 Task: In the  document Madelyn.html Write the word in the shape with center alignment 'LOL'Change Page orientation to  'Landscape' Insert emoji in the beginning of quote: Pink Heart
Action: Mouse moved to (412, 253)
Screenshot: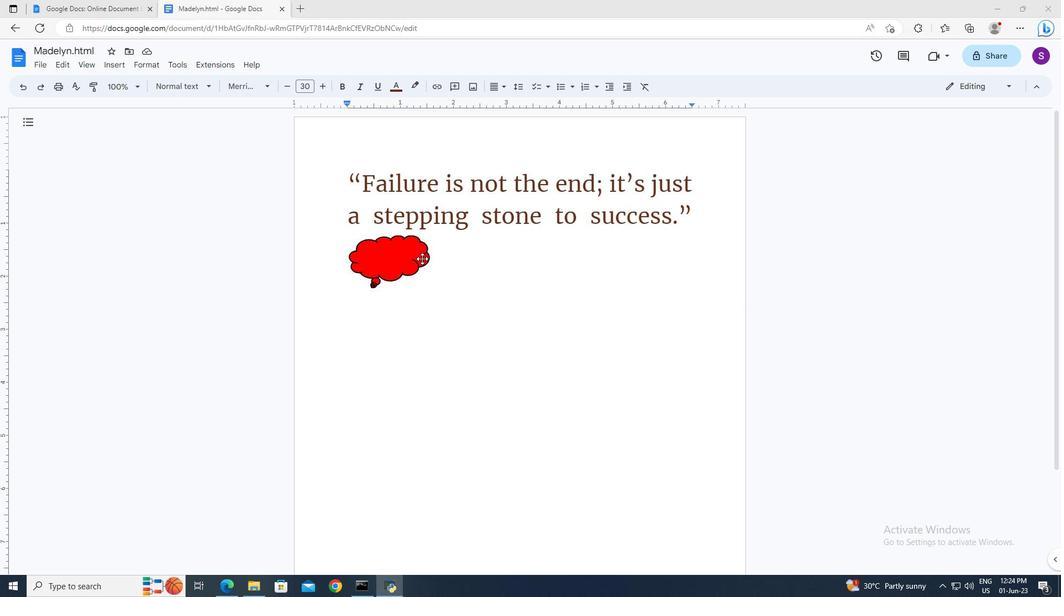 
Action: Mouse pressed left at (412, 253)
Screenshot: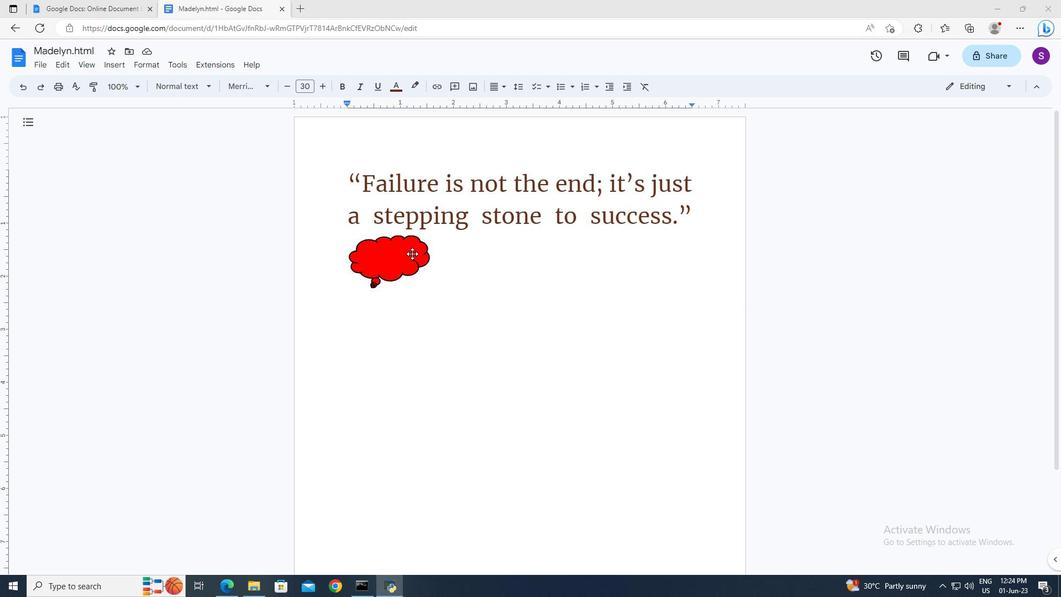 
Action: Mouse moved to (379, 305)
Screenshot: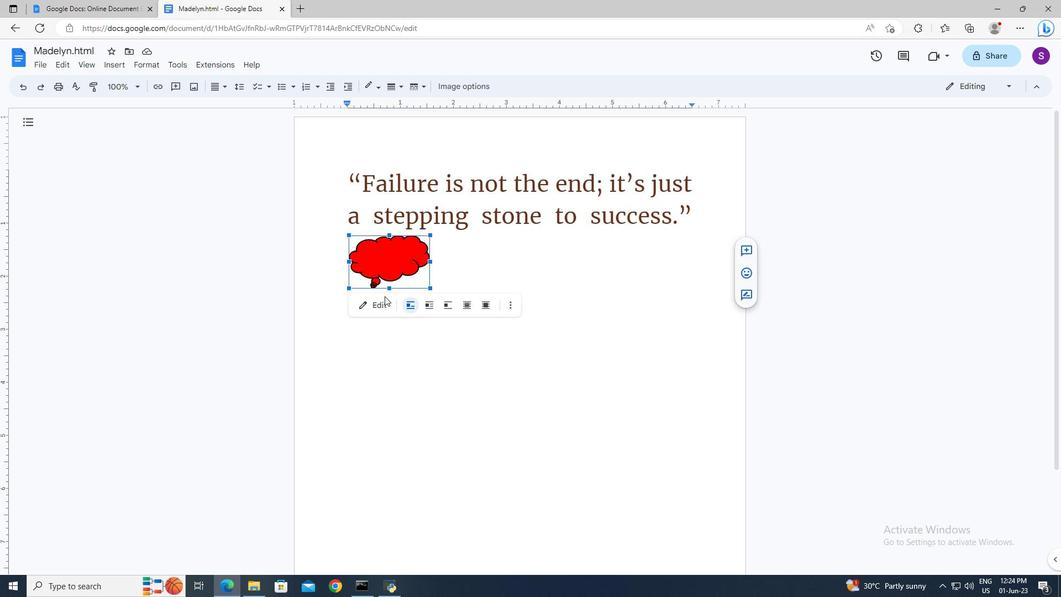 
Action: Mouse pressed left at (379, 305)
Screenshot: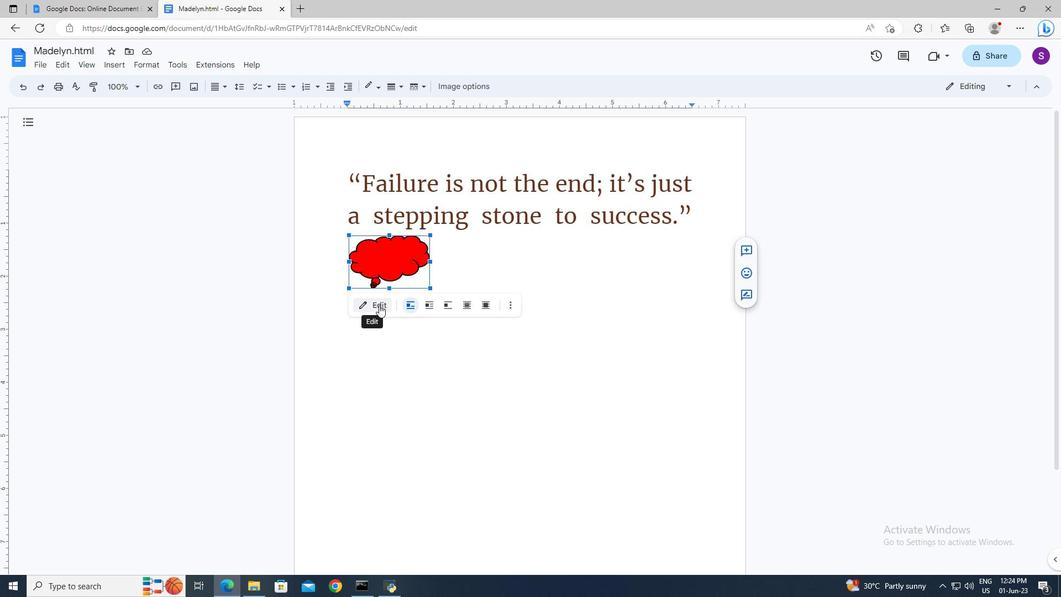 
Action: Mouse moved to (446, 122)
Screenshot: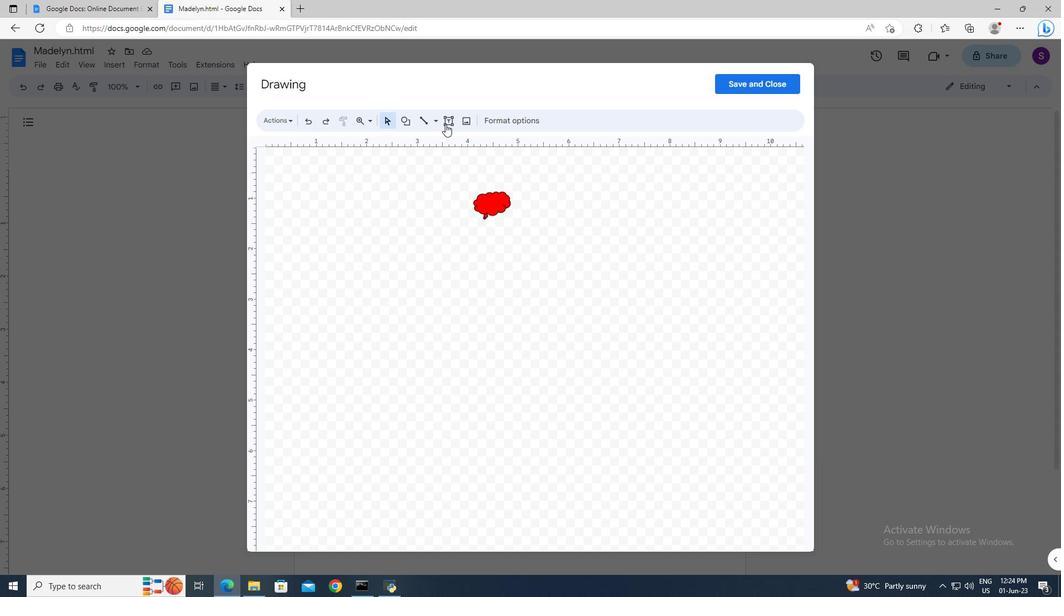 
Action: Mouse pressed left at (446, 122)
Screenshot: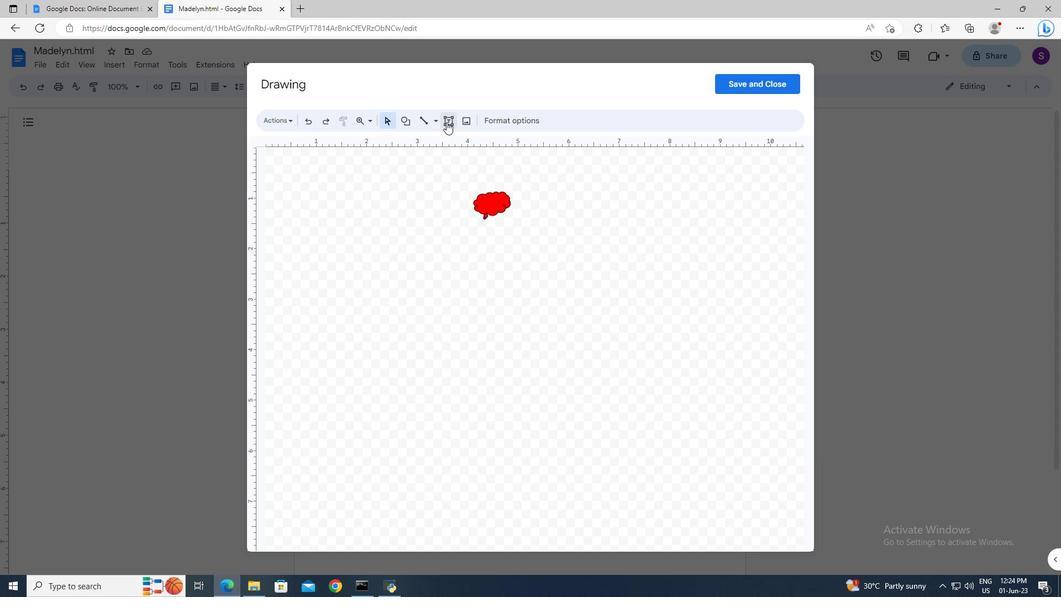 
Action: Mouse moved to (482, 197)
Screenshot: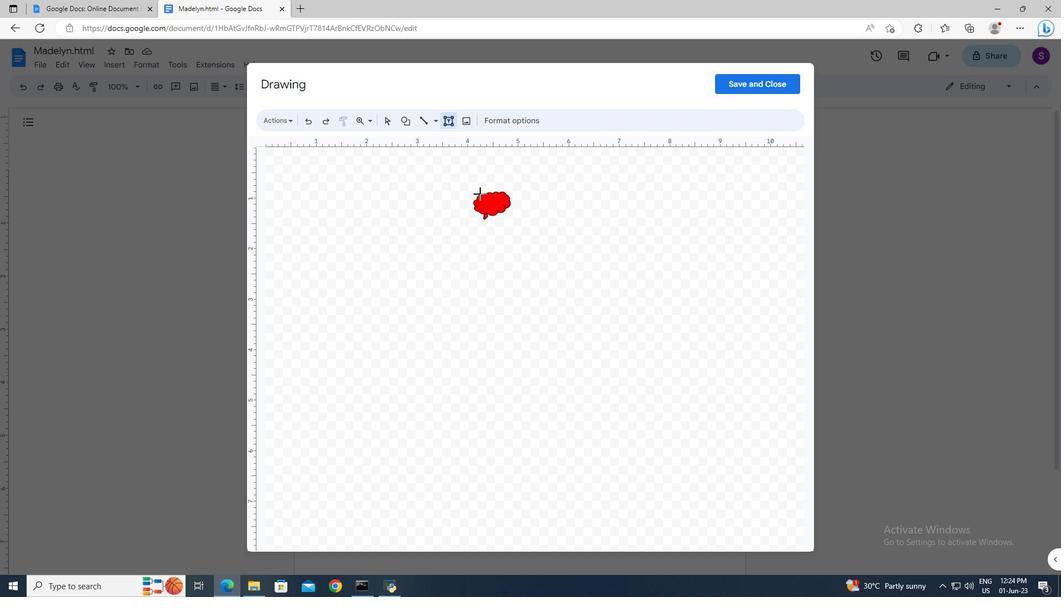 
Action: Mouse pressed left at (482, 197)
Screenshot: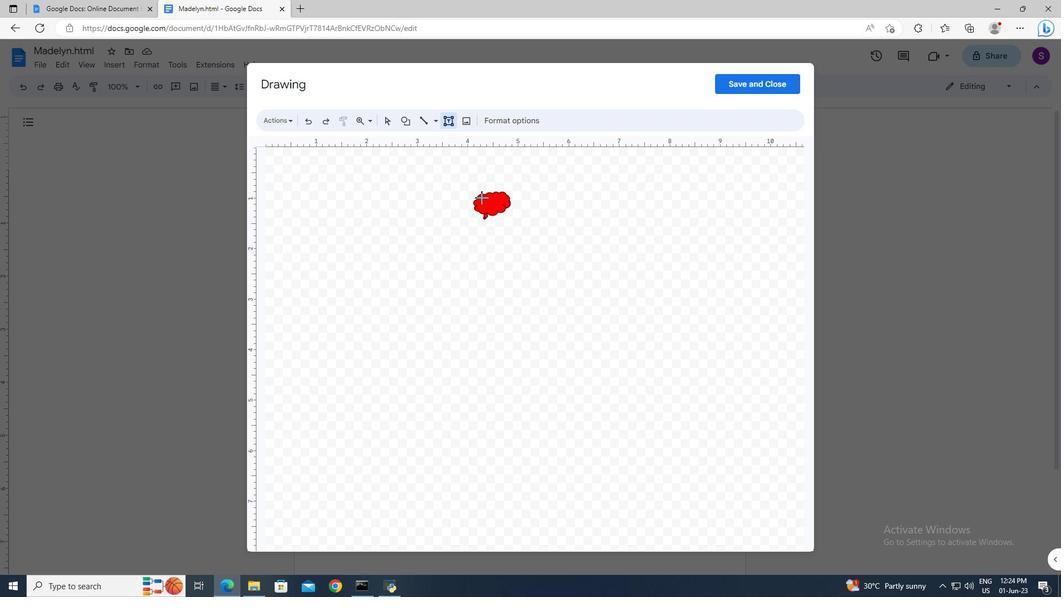 
Action: Mouse moved to (497, 207)
Screenshot: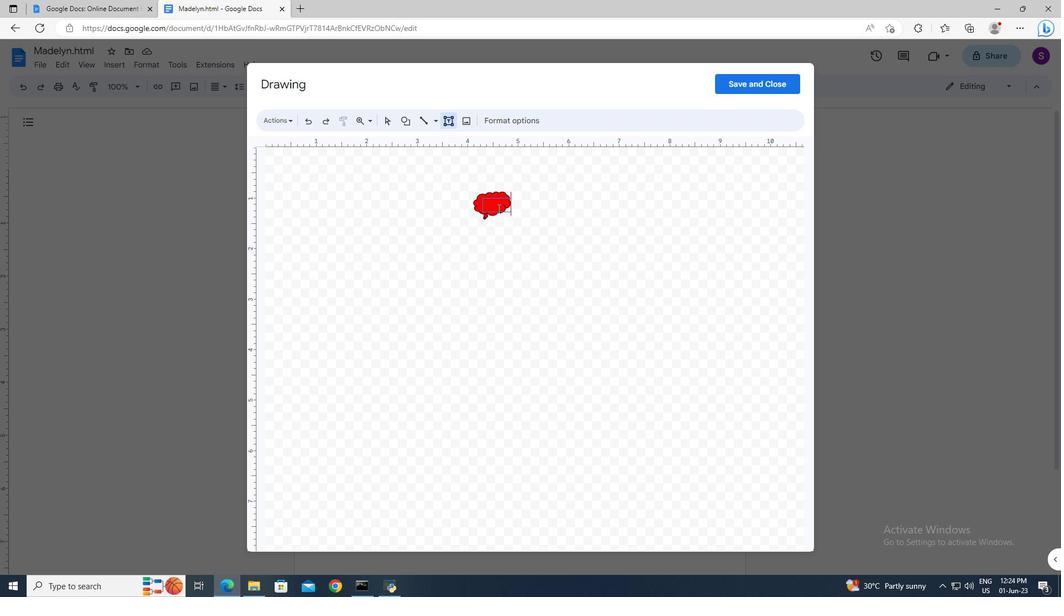 
Action: Key pressed <Key.shift>LOL
Screenshot: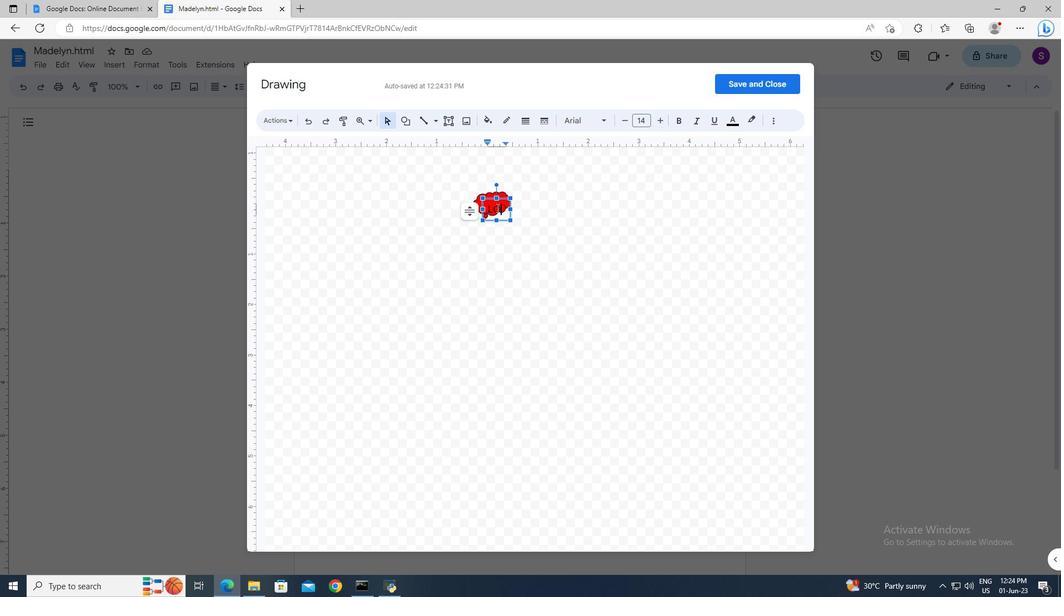 
Action: Mouse moved to (509, 213)
Screenshot: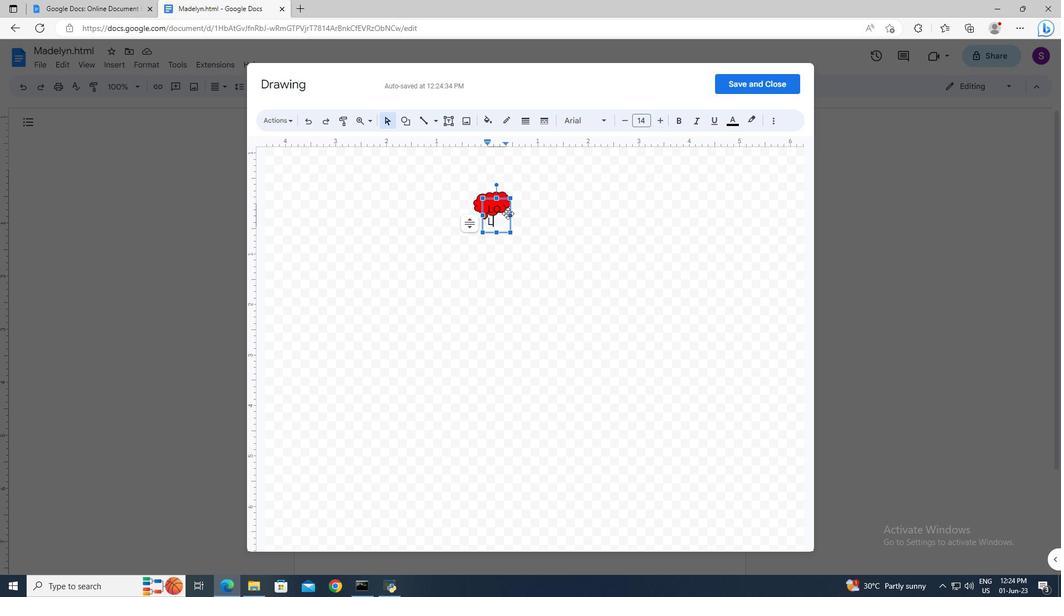 
Action: Mouse pressed left at (509, 213)
Screenshot: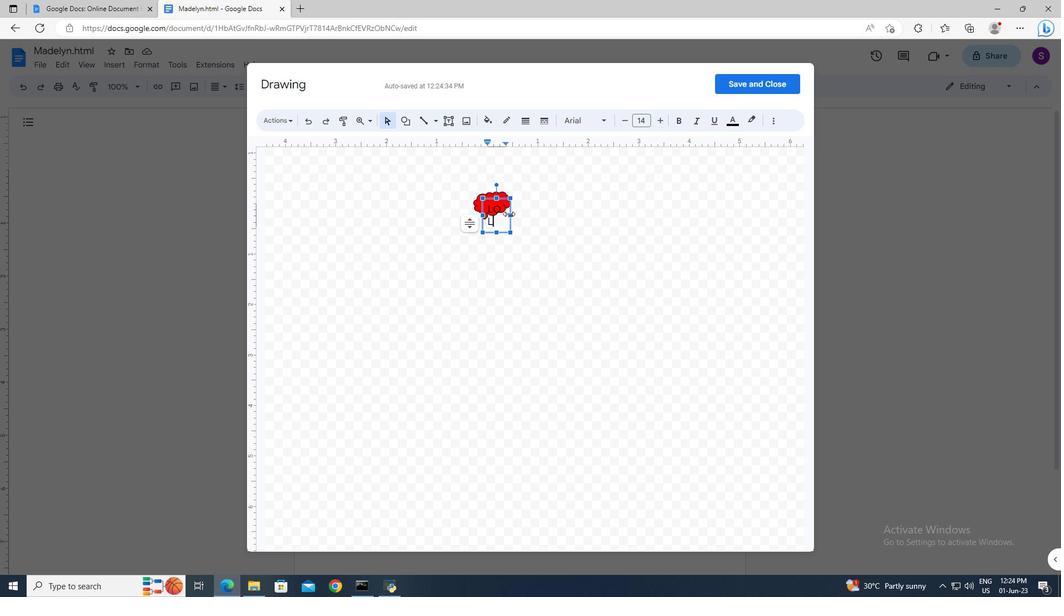 
Action: Mouse moved to (502, 201)
Screenshot: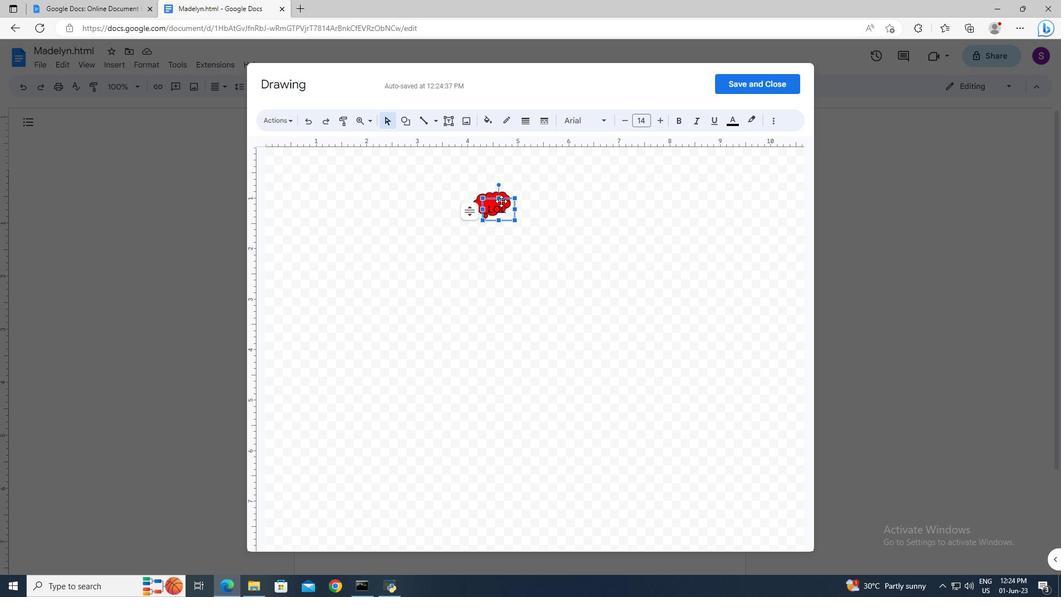
Action: Mouse pressed left at (502, 201)
Screenshot: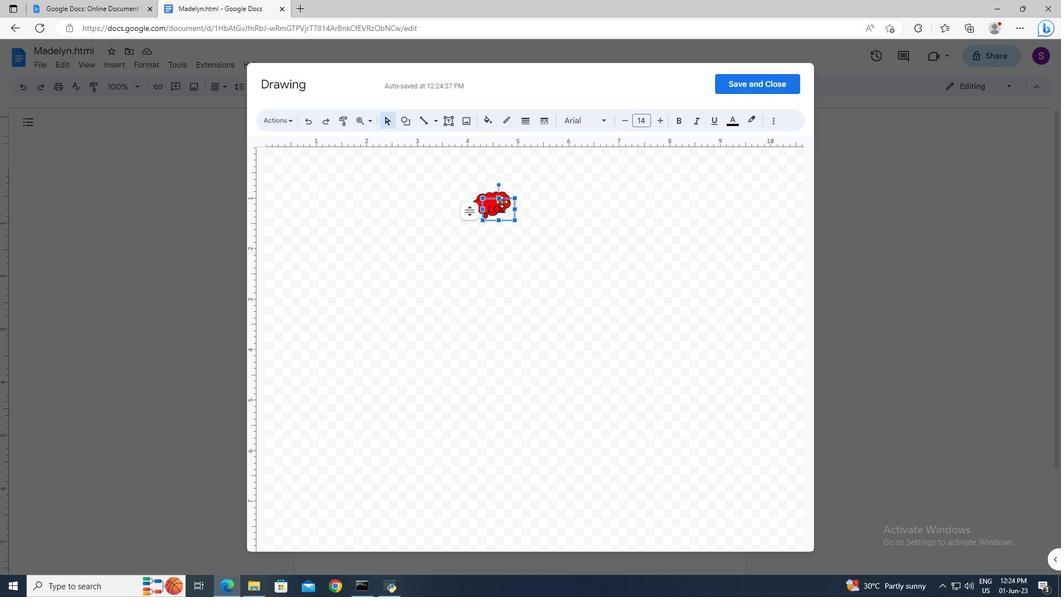 
Action: Mouse moved to (737, 87)
Screenshot: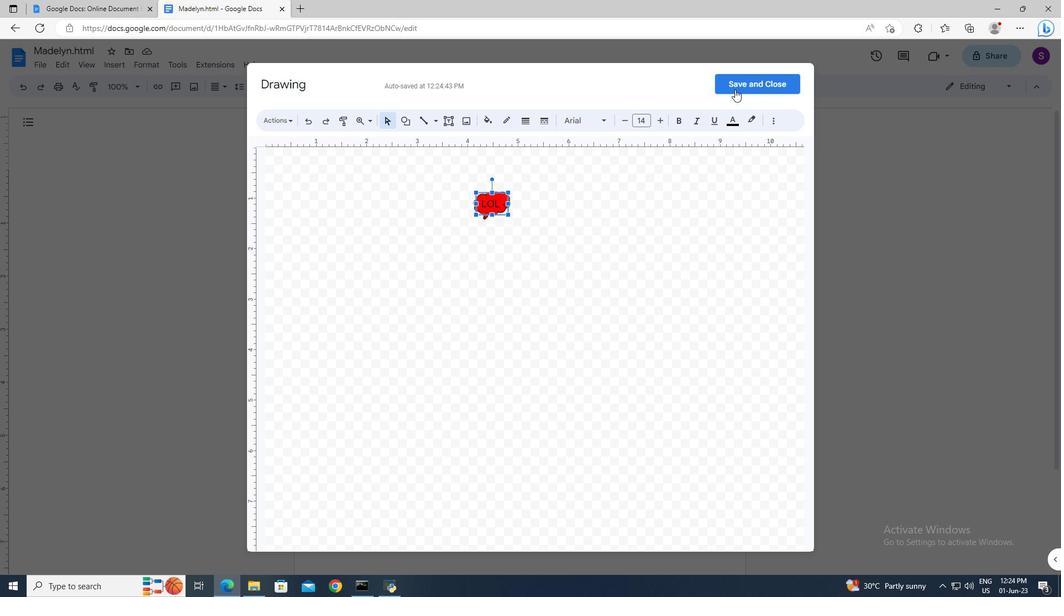 
Action: Mouse pressed left at (737, 87)
Screenshot: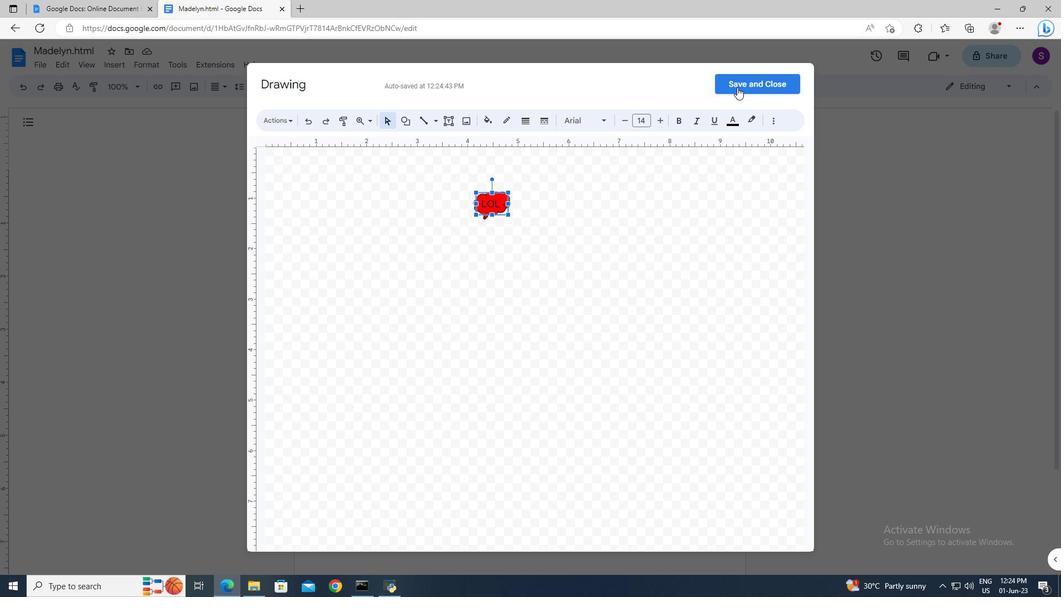 
Action: Mouse moved to (601, 367)
Screenshot: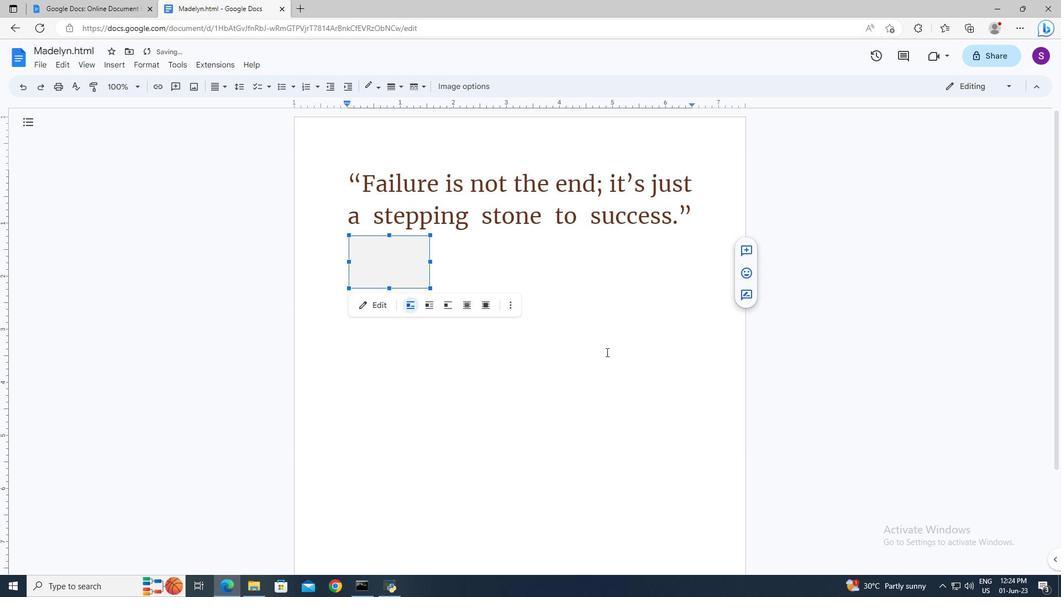 
Action: Mouse pressed left at (601, 367)
Screenshot: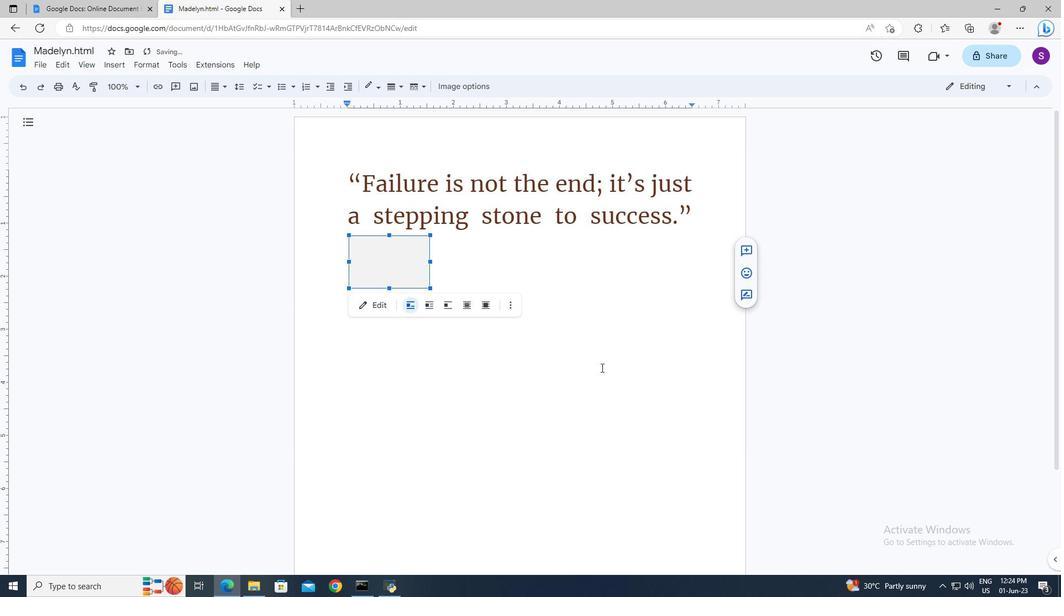 
Action: Mouse moved to (45, 62)
Screenshot: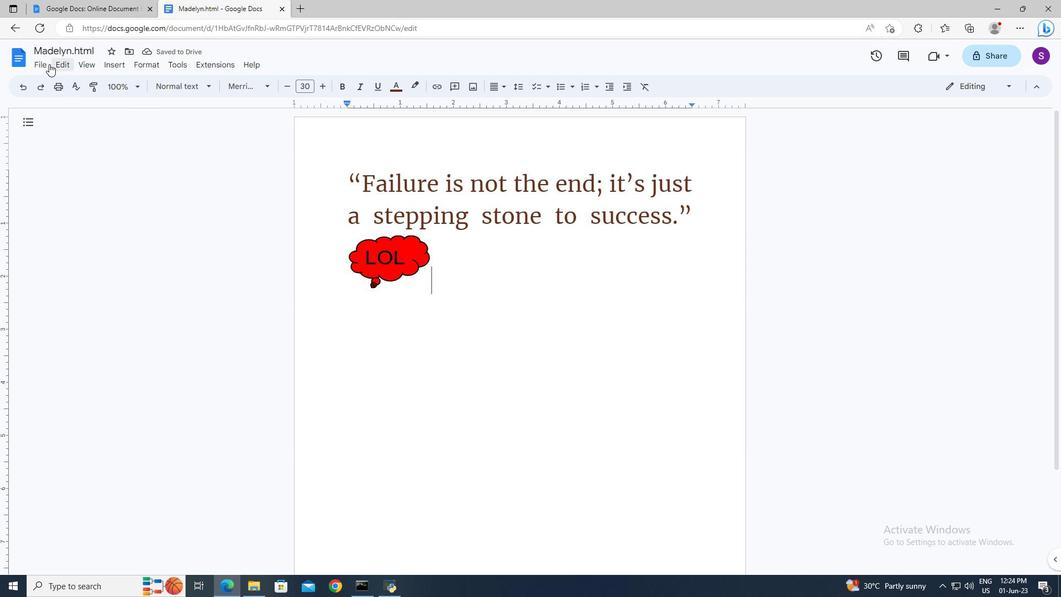 
Action: Mouse pressed left at (45, 62)
Screenshot: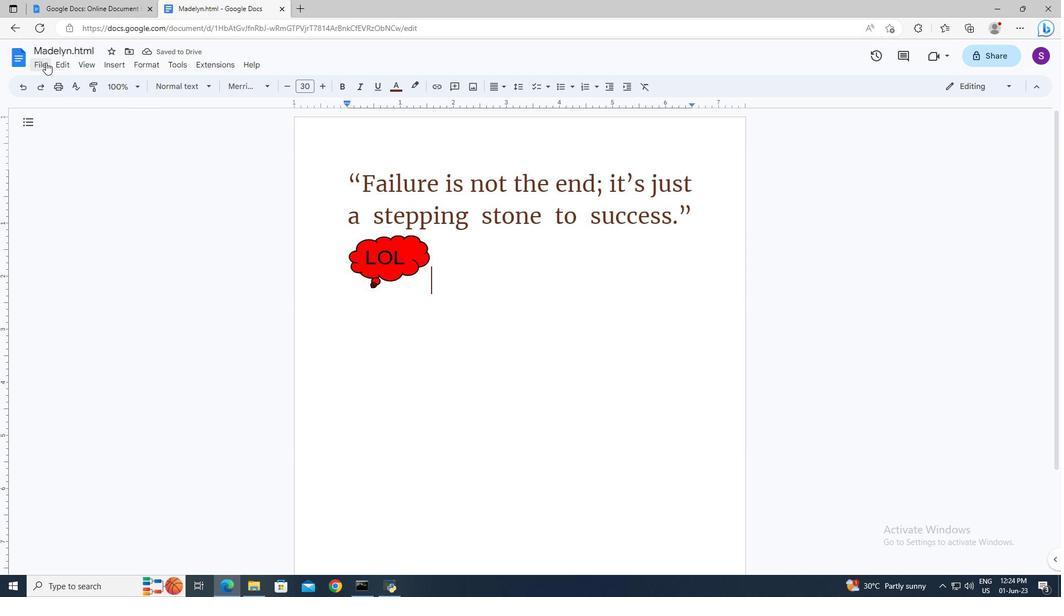 
Action: Mouse moved to (77, 363)
Screenshot: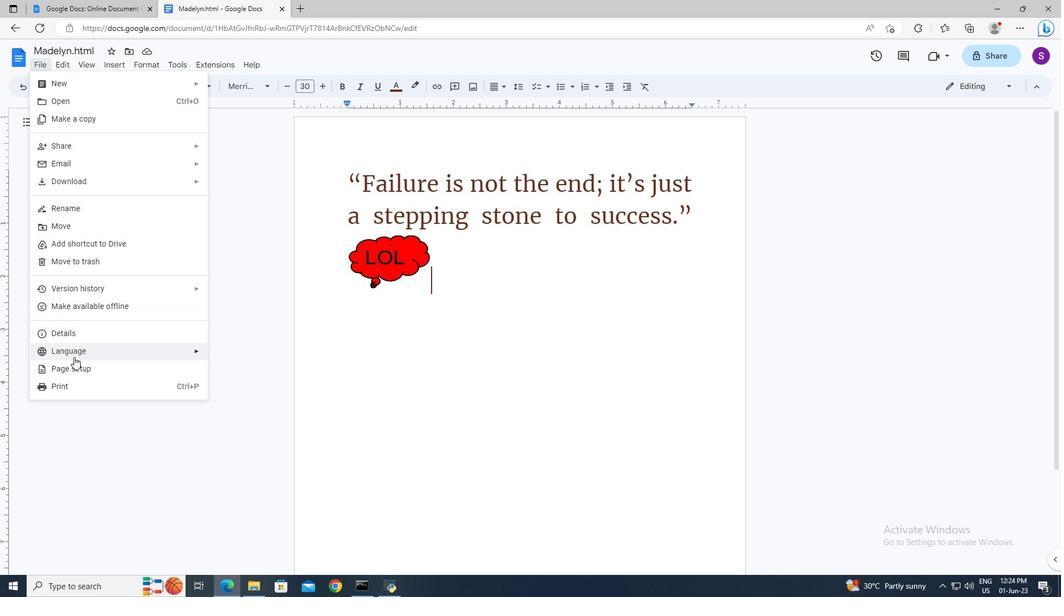 
Action: Mouse pressed left at (77, 363)
Screenshot: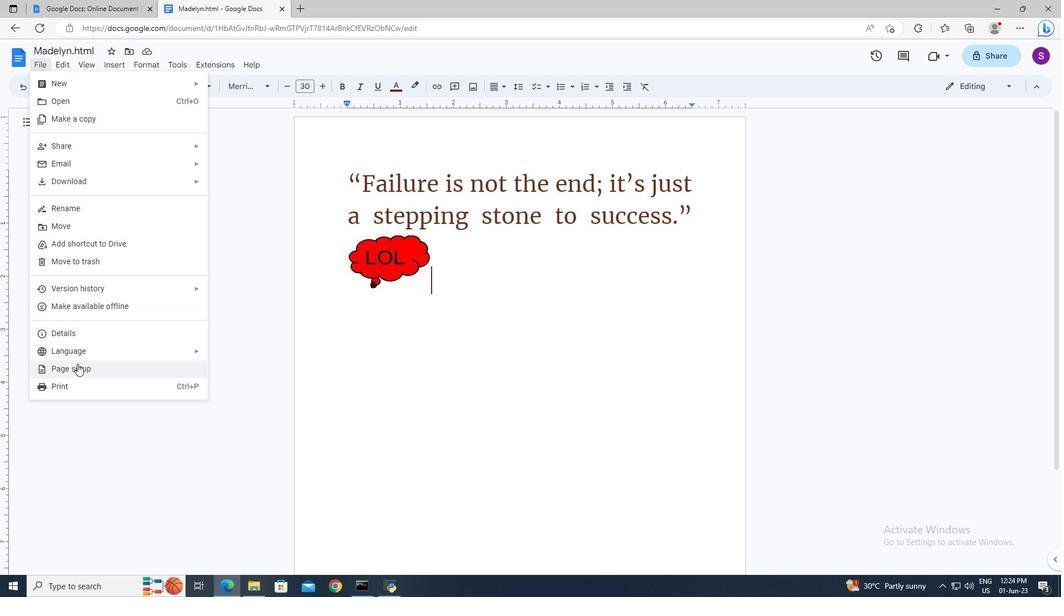 
Action: Mouse moved to (479, 294)
Screenshot: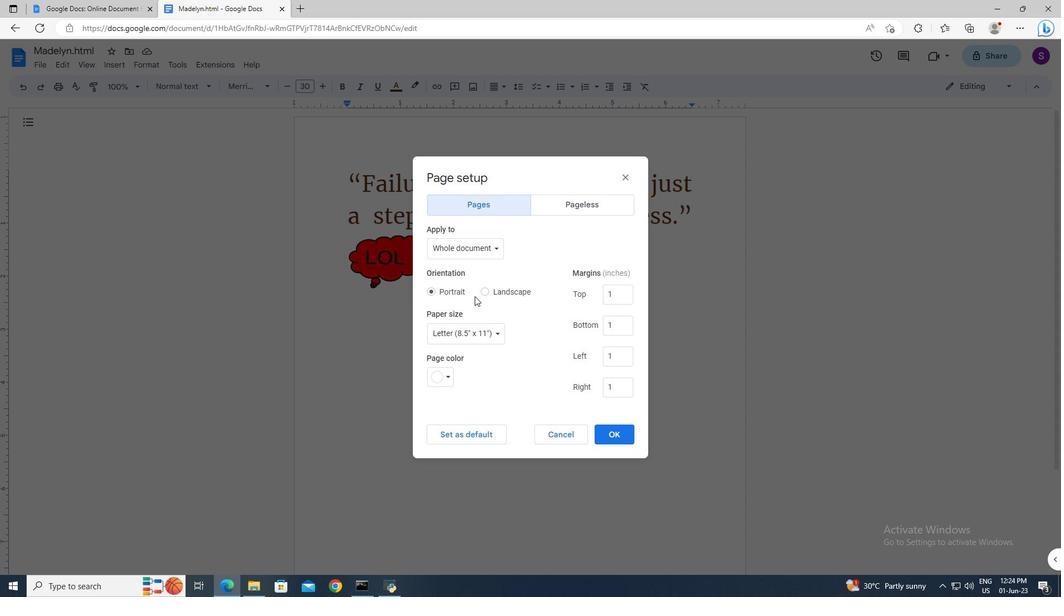 
Action: Mouse pressed left at (479, 294)
Screenshot: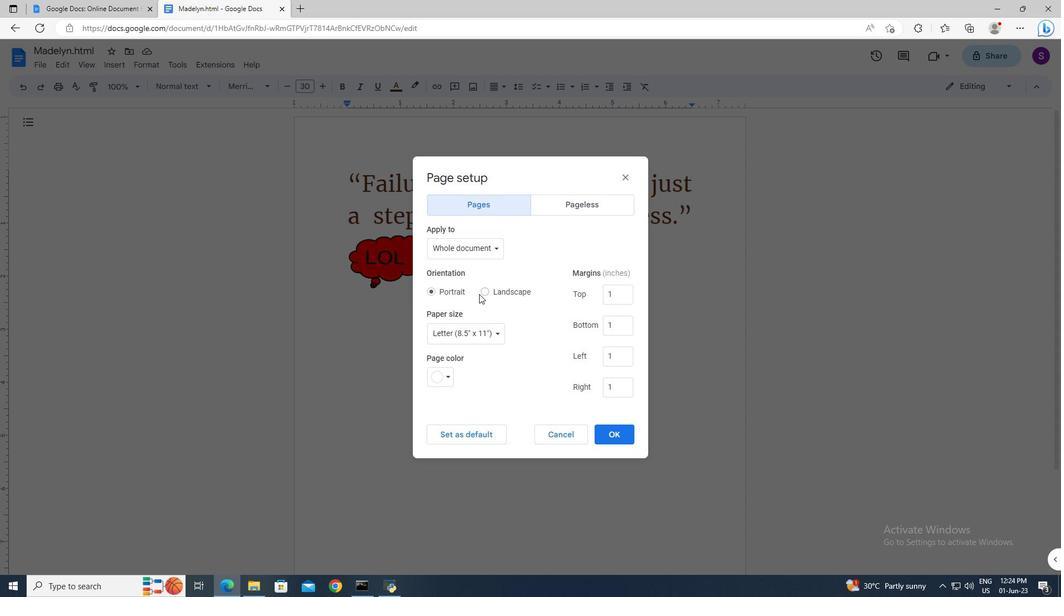 
Action: Mouse moved to (606, 429)
Screenshot: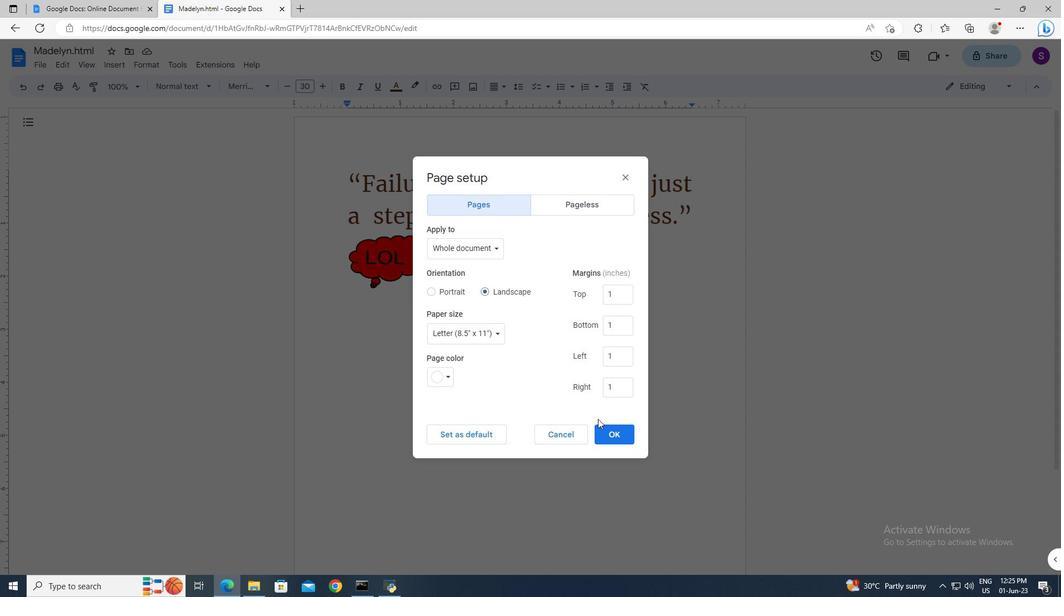 
Action: Mouse pressed left at (606, 429)
Screenshot: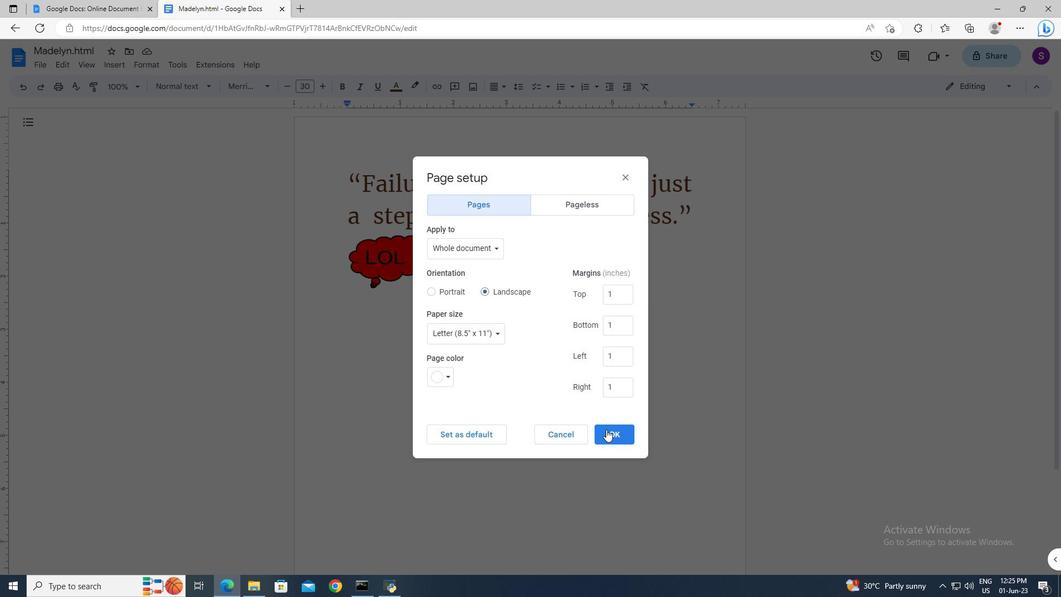 
Action: Mouse moved to (282, 174)
Screenshot: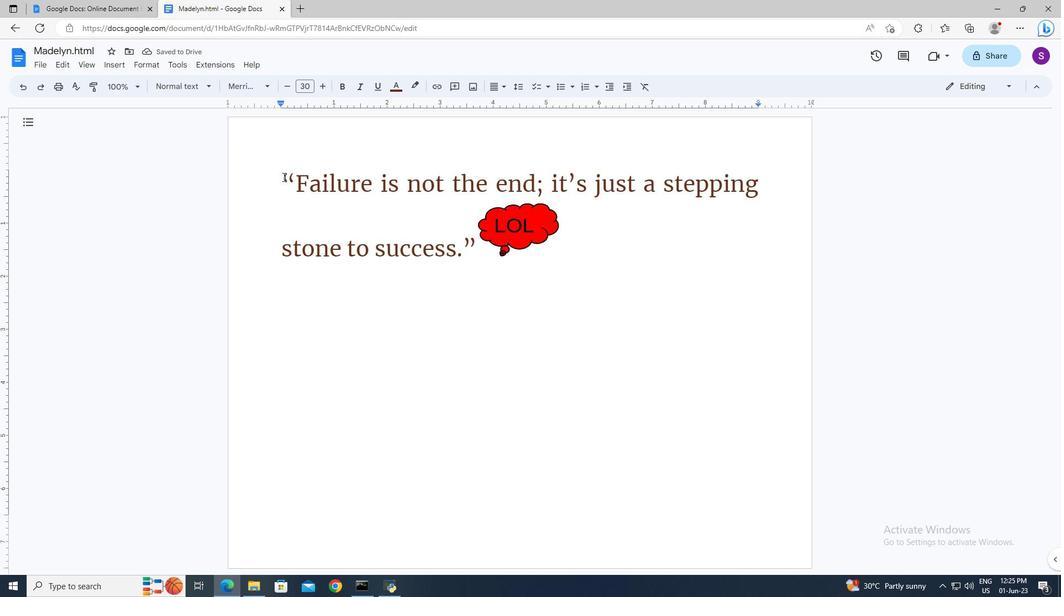 
Action: Mouse pressed left at (282, 174)
Screenshot: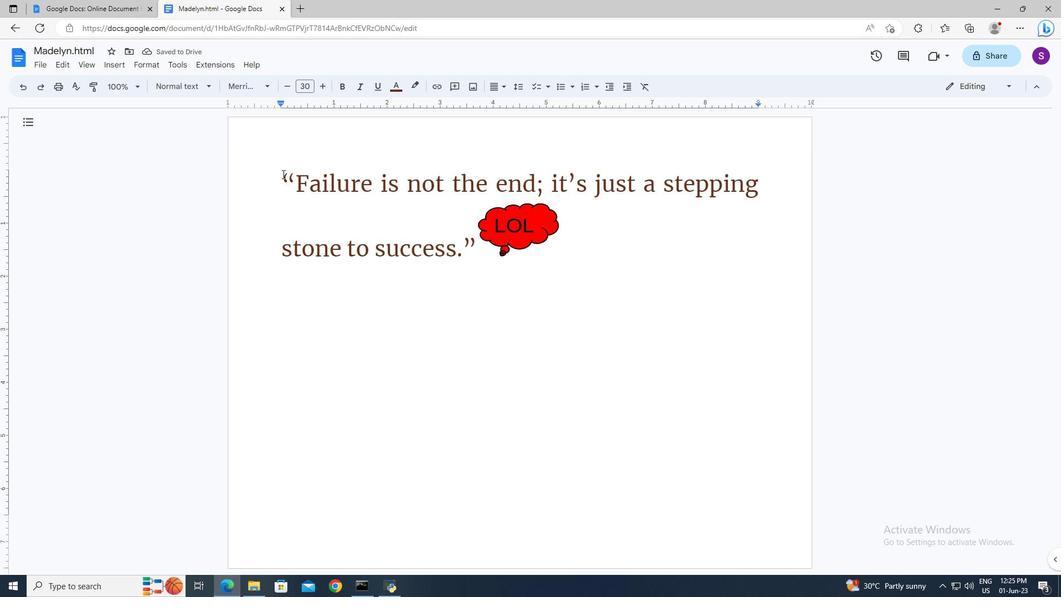 
Action: Mouse moved to (122, 65)
Screenshot: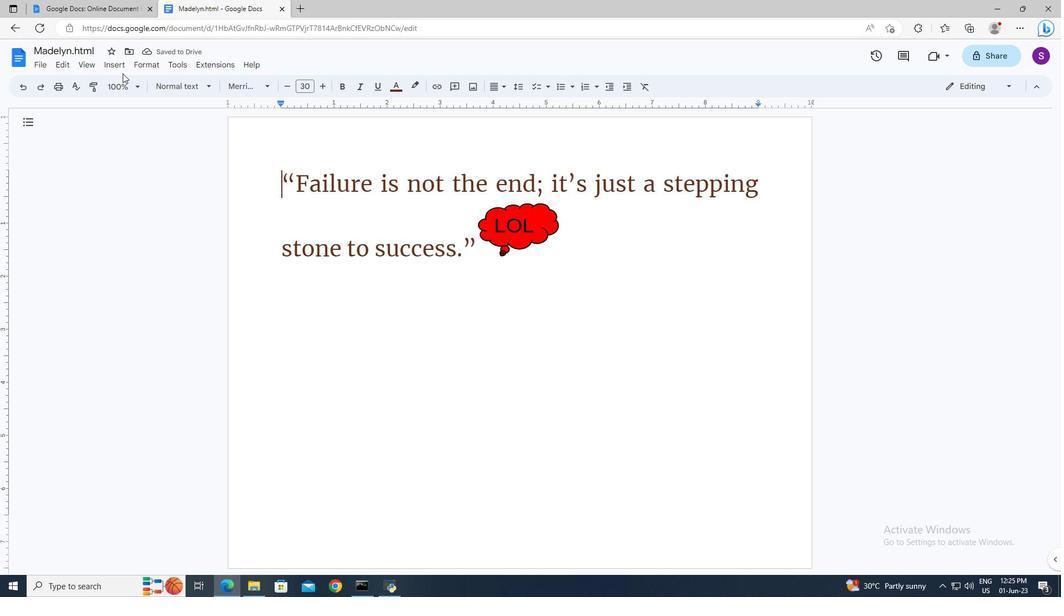 
Action: Mouse pressed left at (122, 65)
Screenshot: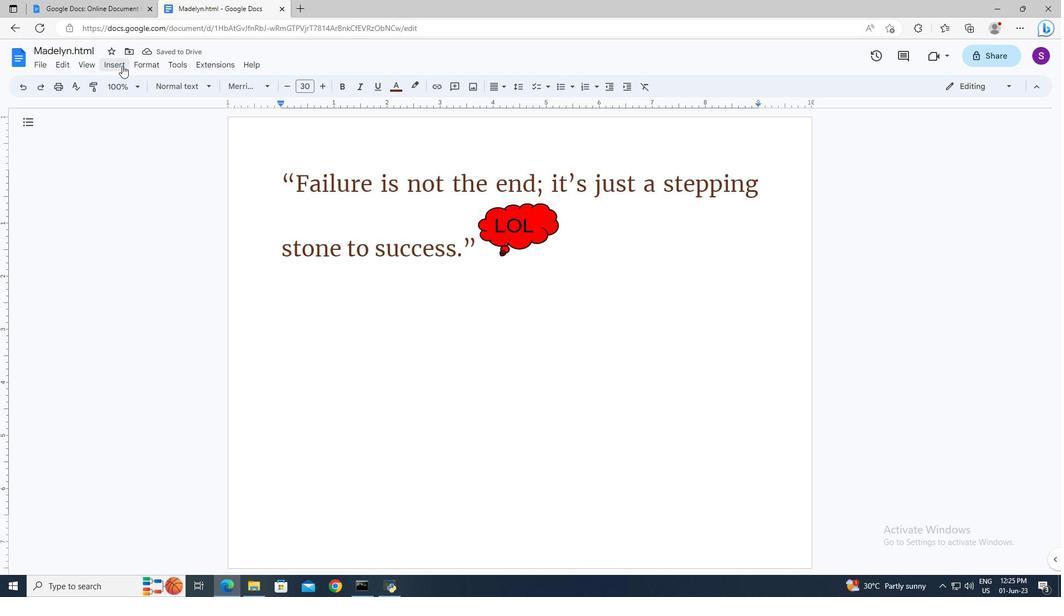 
Action: Mouse moved to (136, 169)
Screenshot: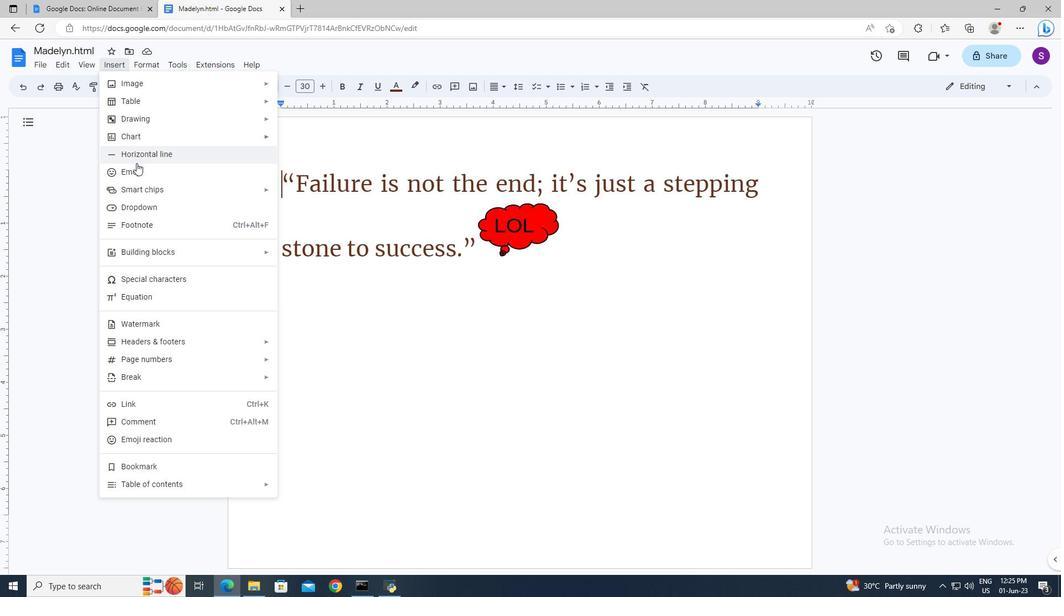 
Action: Mouse pressed left at (136, 169)
Screenshot: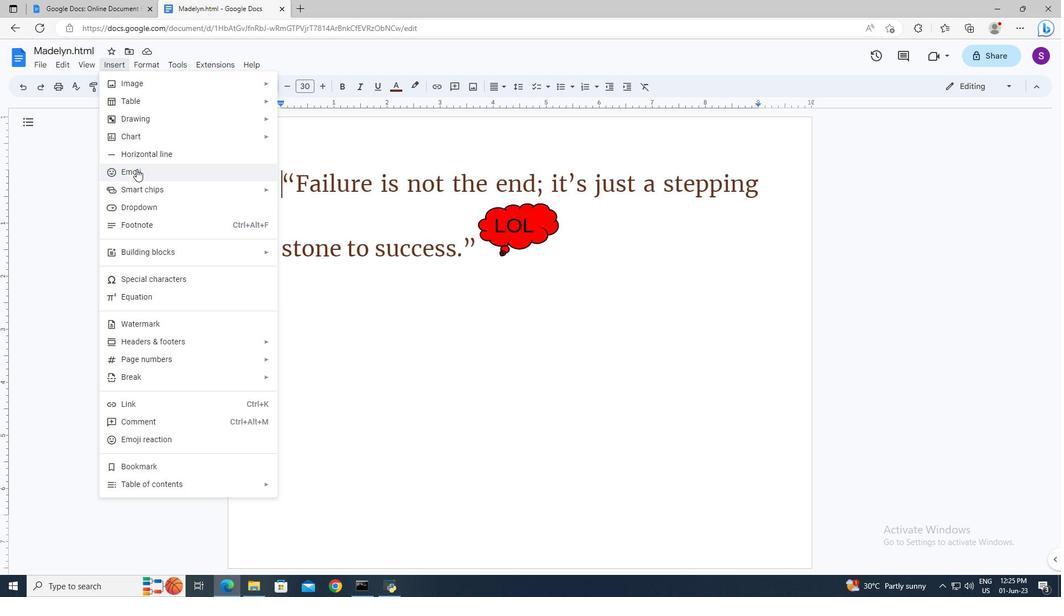 
Action: Mouse moved to (302, 292)
Screenshot: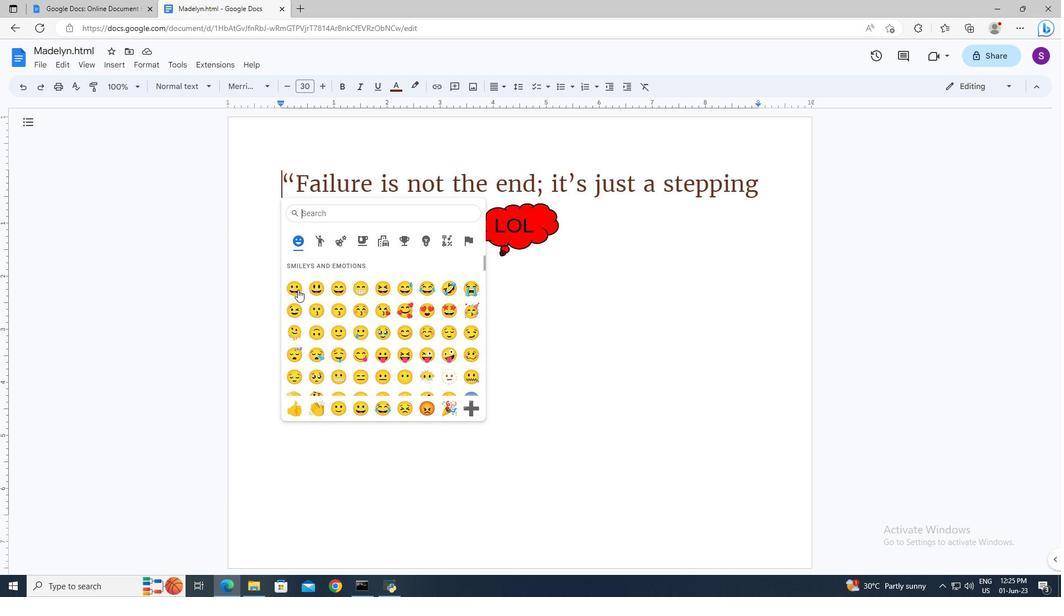 
Action: Mouse scrolled (302, 291) with delta (0, 0)
Screenshot: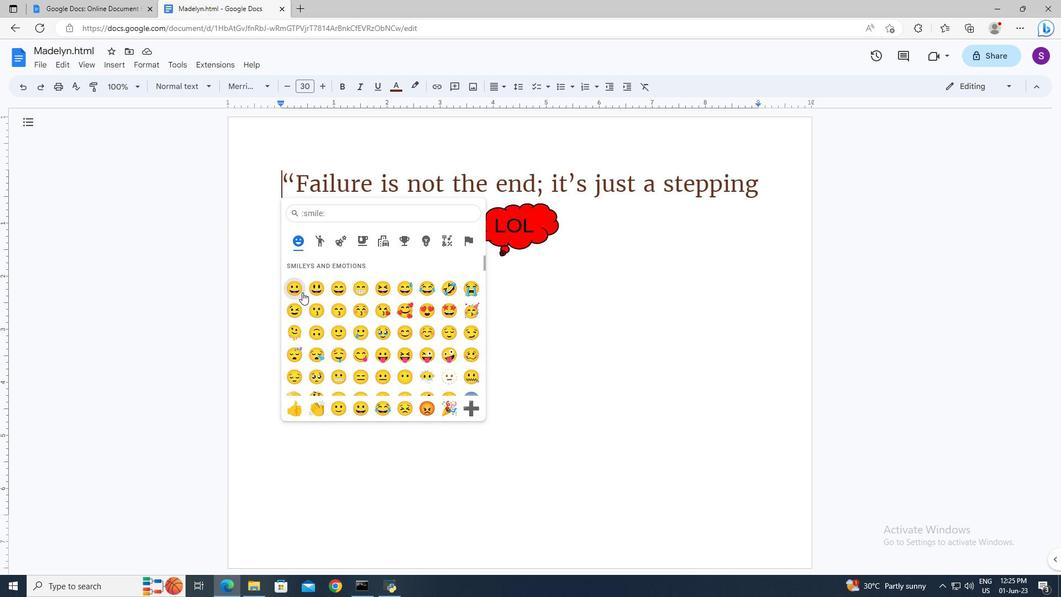 
Action: Mouse scrolled (302, 291) with delta (0, 0)
Screenshot: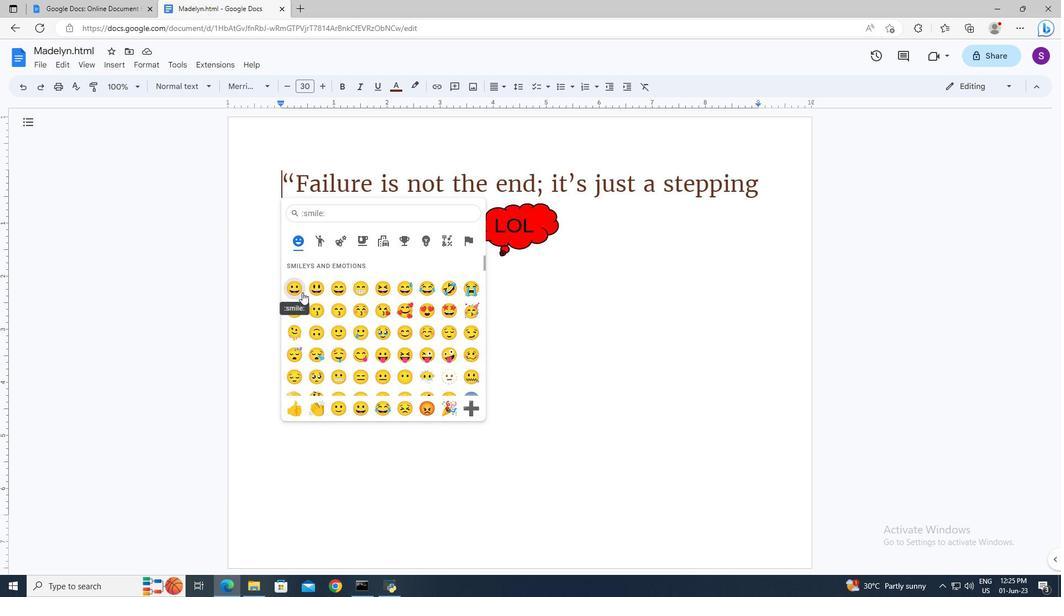 
Action: Mouse scrolled (302, 291) with delta (0, 0)
Screenshot: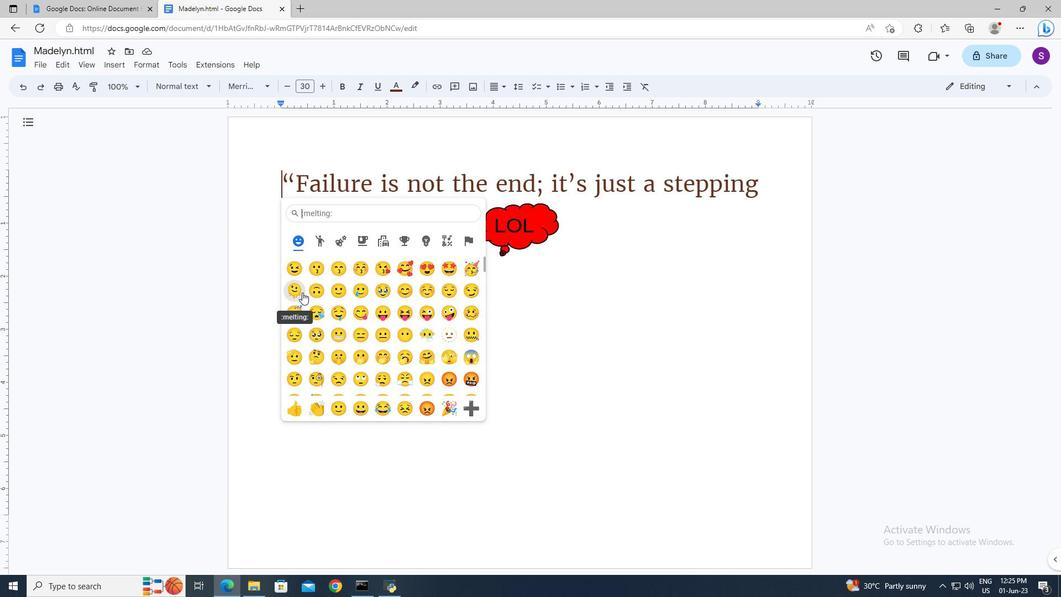 
Action: Mouse scrolled (302, 291) with delta (0, 0)
Screenshot: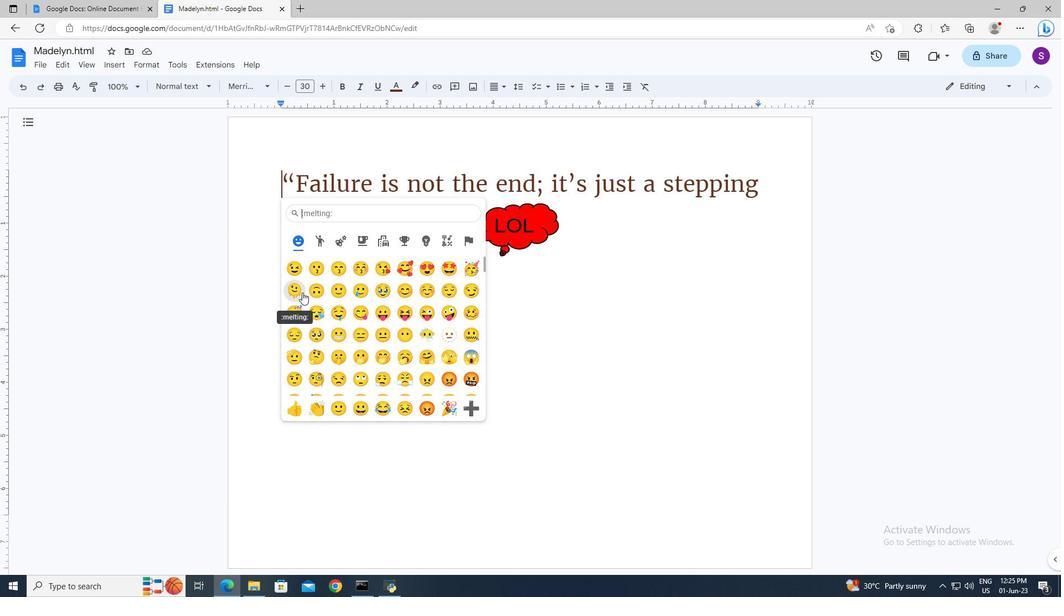 
Action: Mouse scrolled (302, 291) with delta (0, 0)
Screenshot: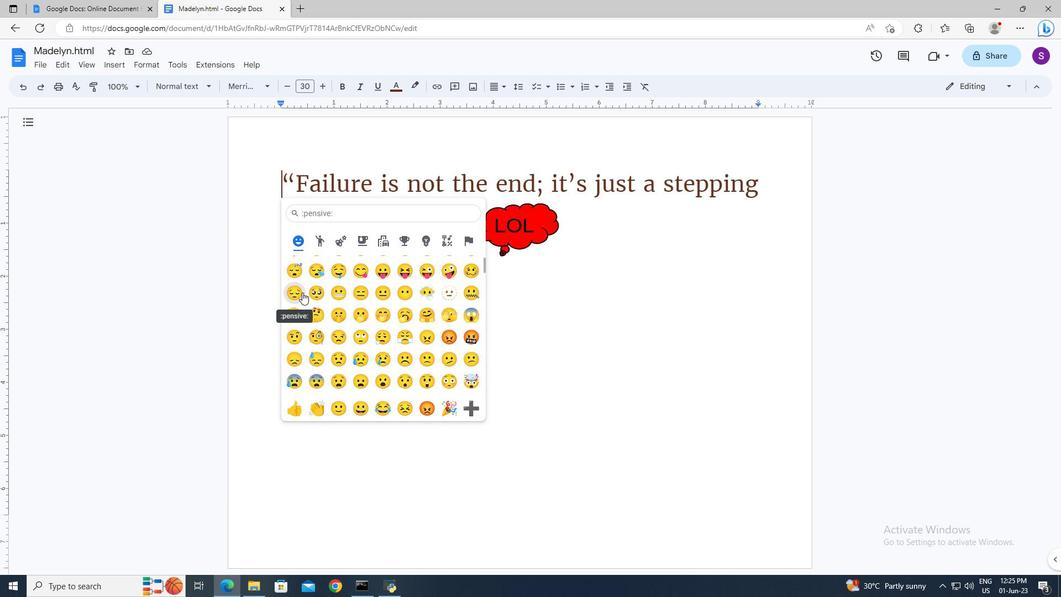 
Action: Mouse scrolled (302, 291) with delta (0, 0)
Screenshot: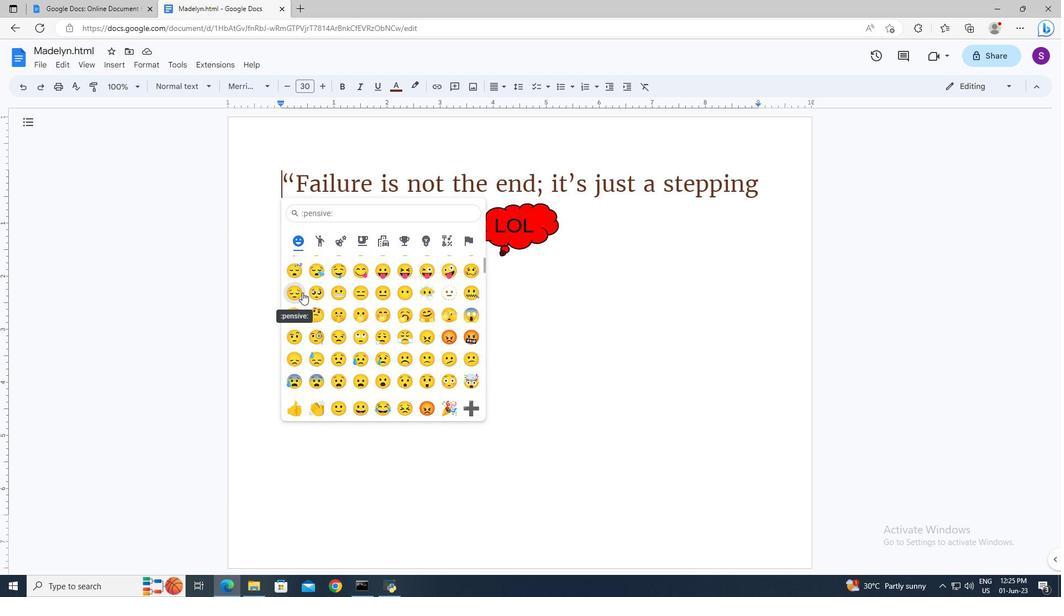 
Action: Mouse scrolled (302, 291) with delta (0, 0)
Screenshot: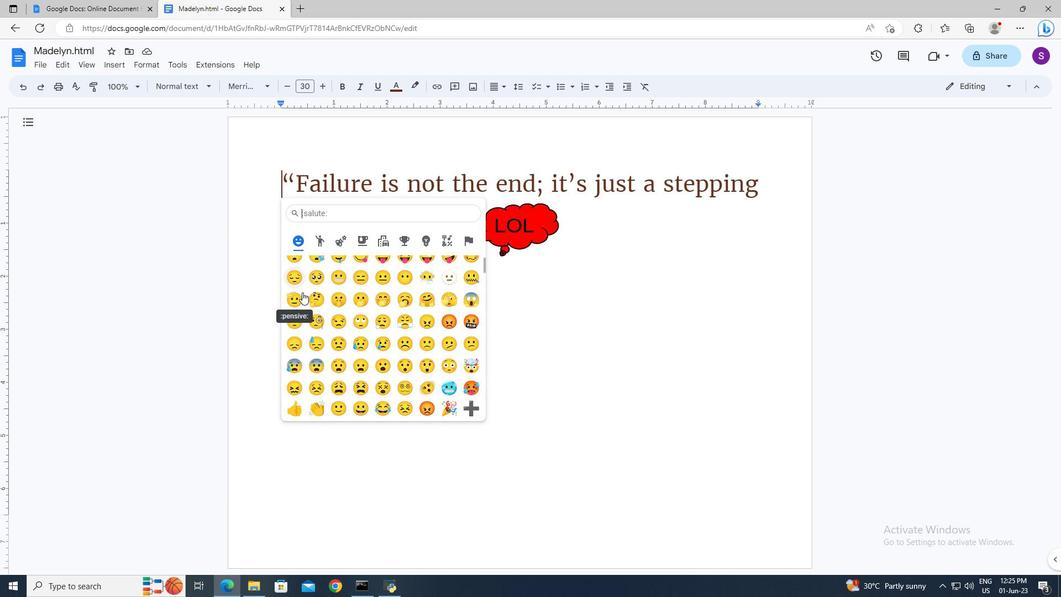 
Action: Mouse scrolled (302, 291) with delta (0, 0)
Screenshot: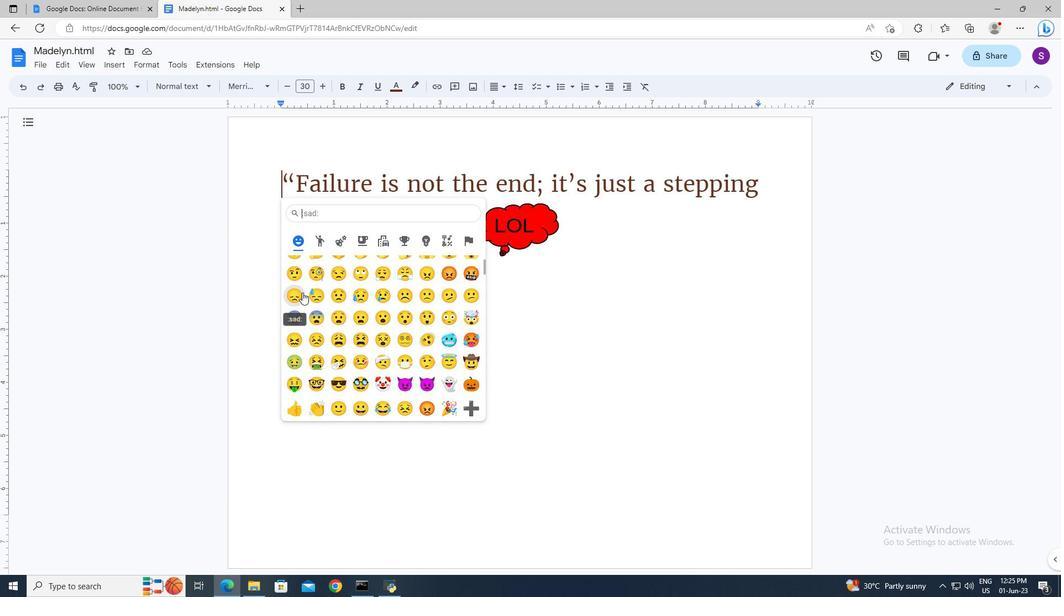 
Action: Mouse scrolled (302, 291) with delta (0, 0)
Screenshot: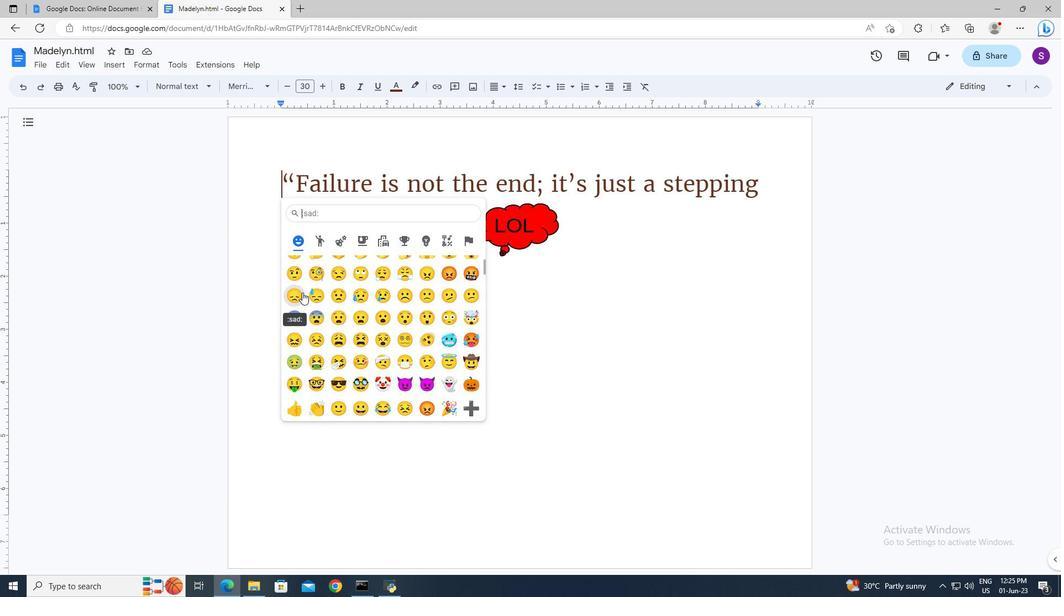 
Action: Mouse scrolled (302, 291) with delta (0, 0)
Screenshot: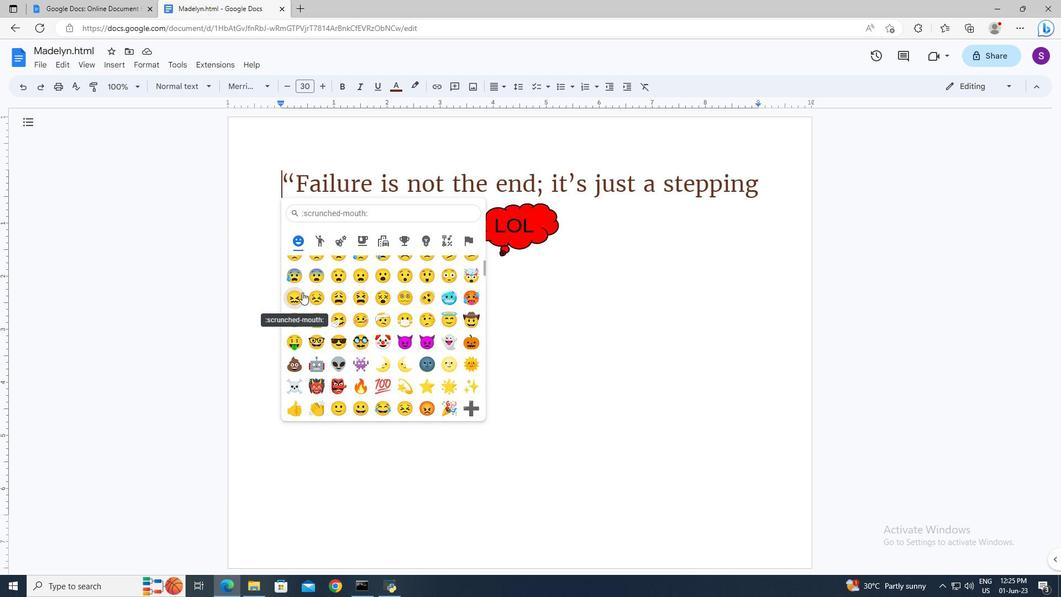 
Action: Mouse scrolled (302, 291) with delta (0, 0)
Screenshot: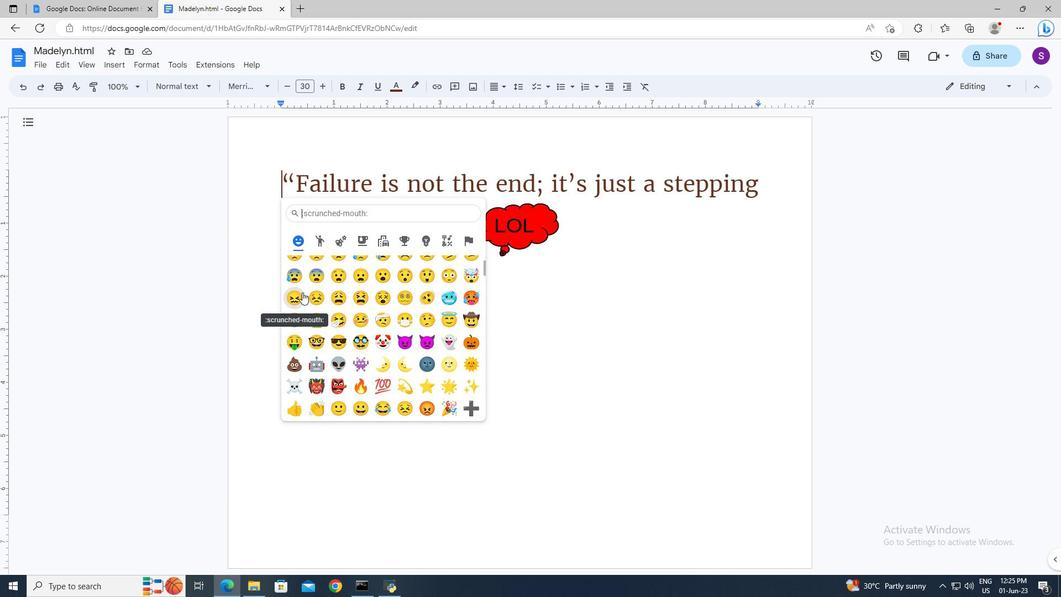 
Action: Mouse scrolled (302, 291) with delta (0, 0)
Screenshot: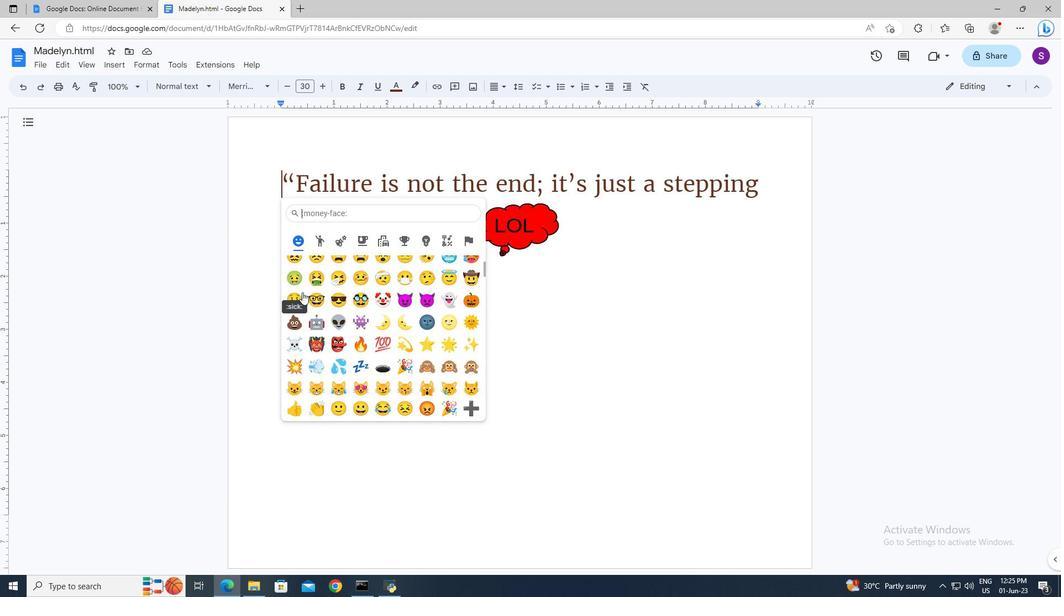 
Action: Mouse scrolled (302, 291) with delta (0, -1)
Screenshot: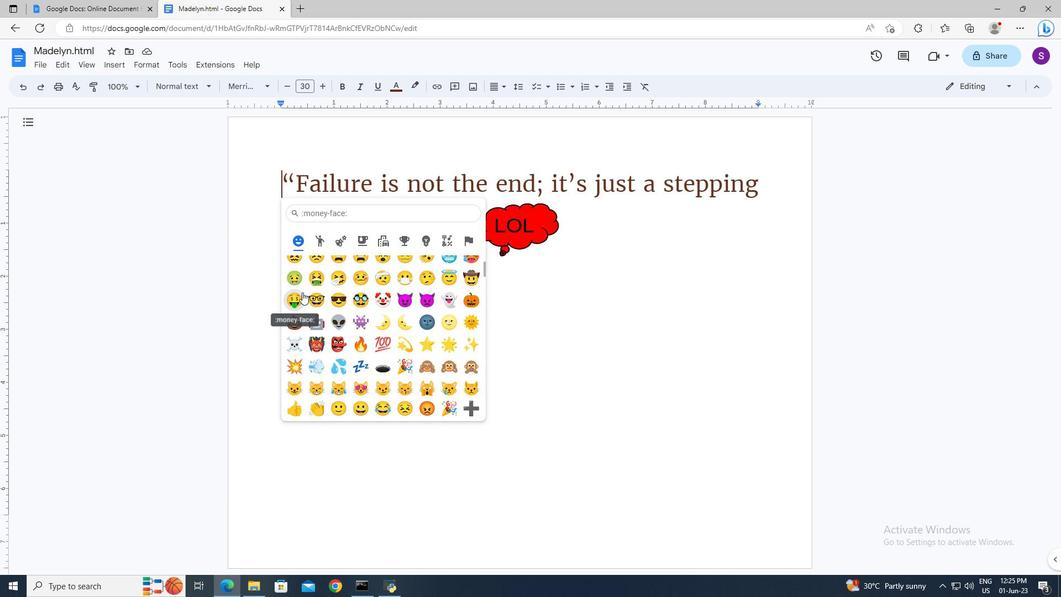 
Action: Mouse scrolled (302, 291) with delta (0, 0)
Screenshot: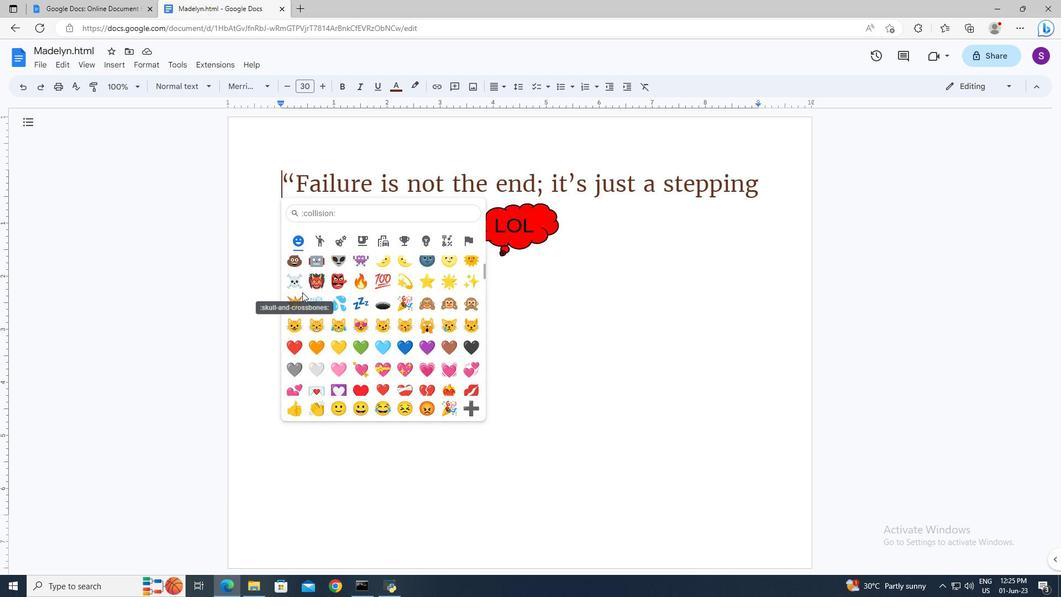 
Action: Mouse moved to (337, 342)
Screenshot: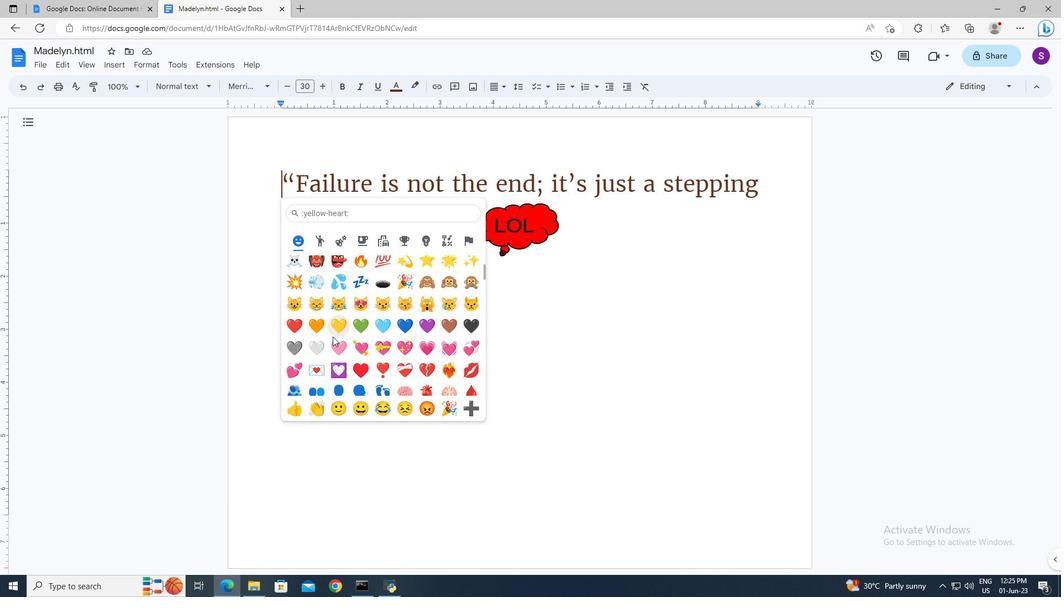 
Action: Mouse pressed left at (337, 342)
Screenshot: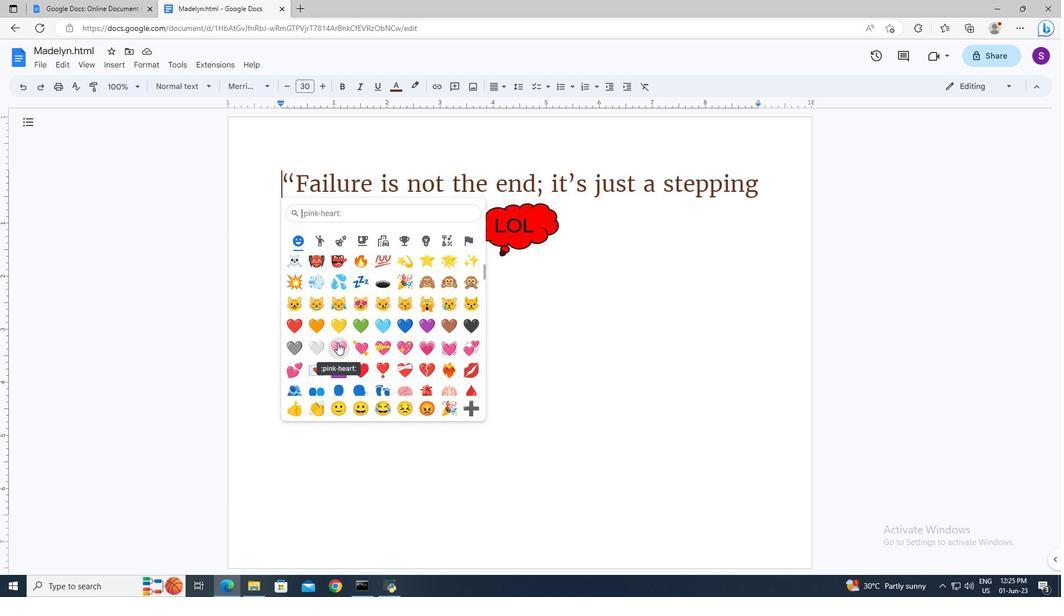
